Task: Eneter Event name "Strategies for Growth".
Action: Mouse scrolled (544, 250) with delta (0, 0)
Screenshot: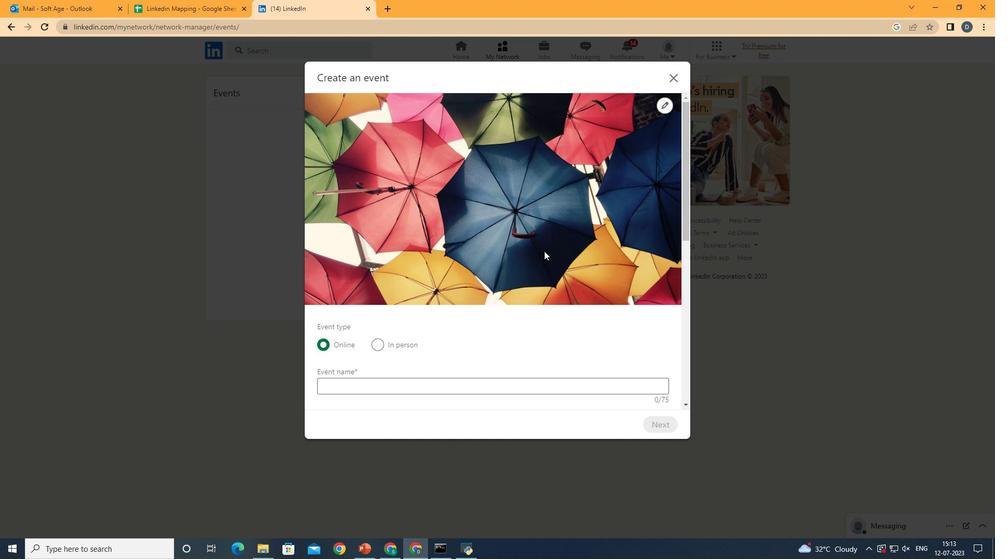 
Action: Mouse scrolled (544, 250) with delta (0, 0)
Screenshot: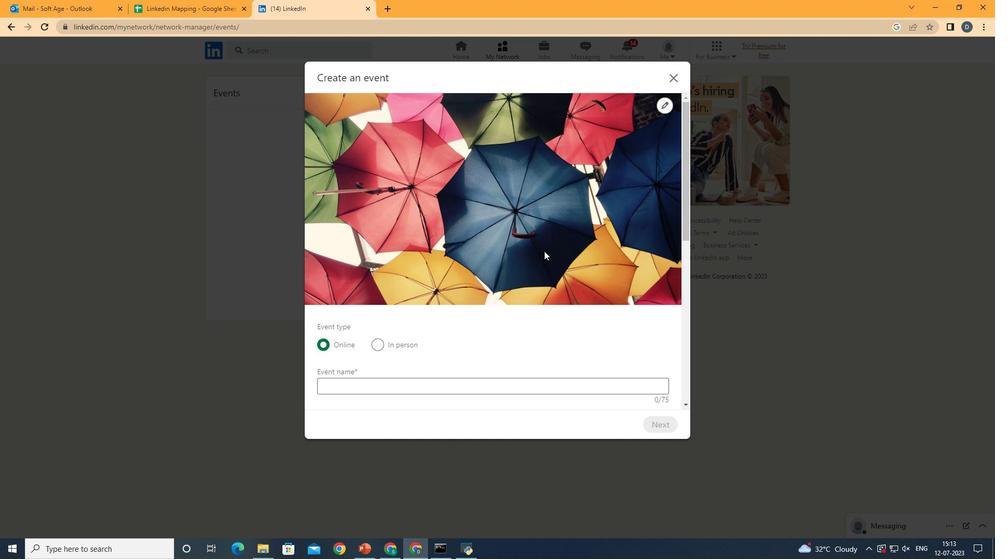 
Action: Mouse moved to (530, 284)
Screenshot: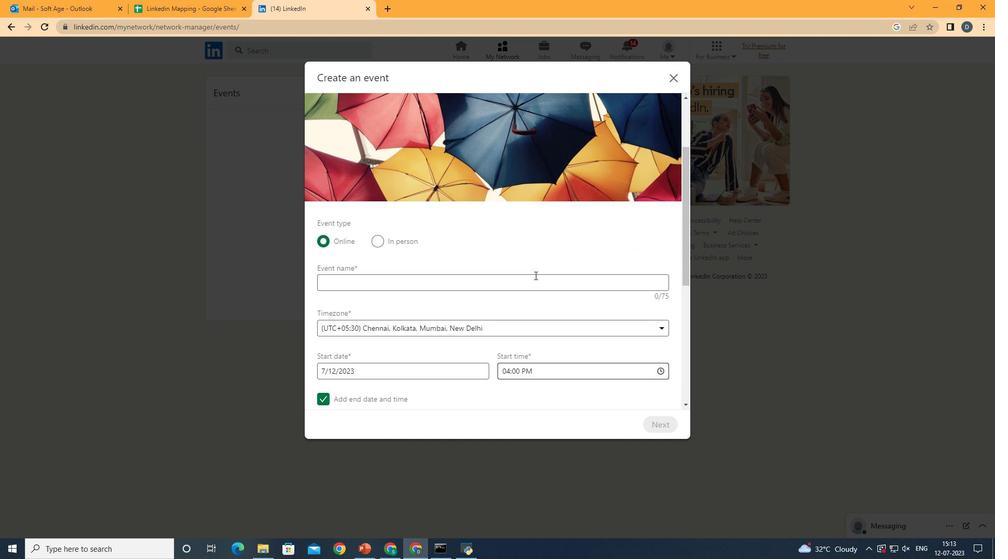 
Action: Mouse pressed left at (530, 284)
Screenshot: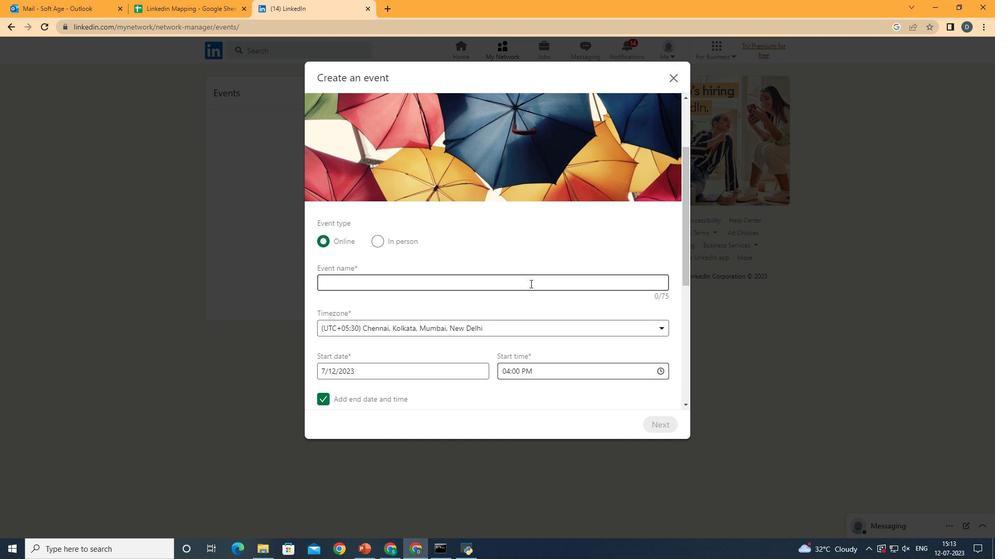 
Action: Key pressed <Key.shift>E<Key.backspace><Key.backspace><Key.shift>Strategies<Key.space>for<Key.space><Key.shift>Growth
Screenshot: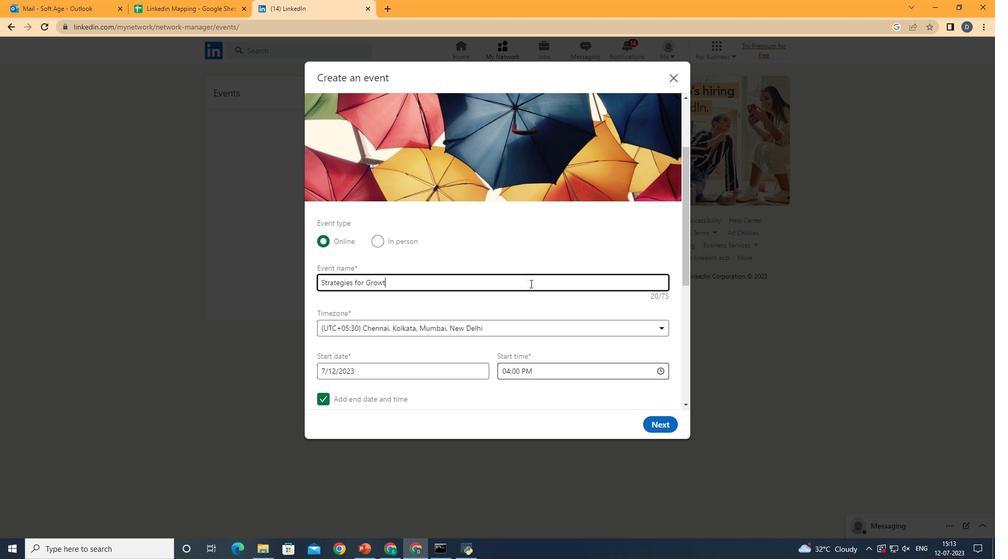 
Action: Mouse moved to (514, 254)
Screenshot: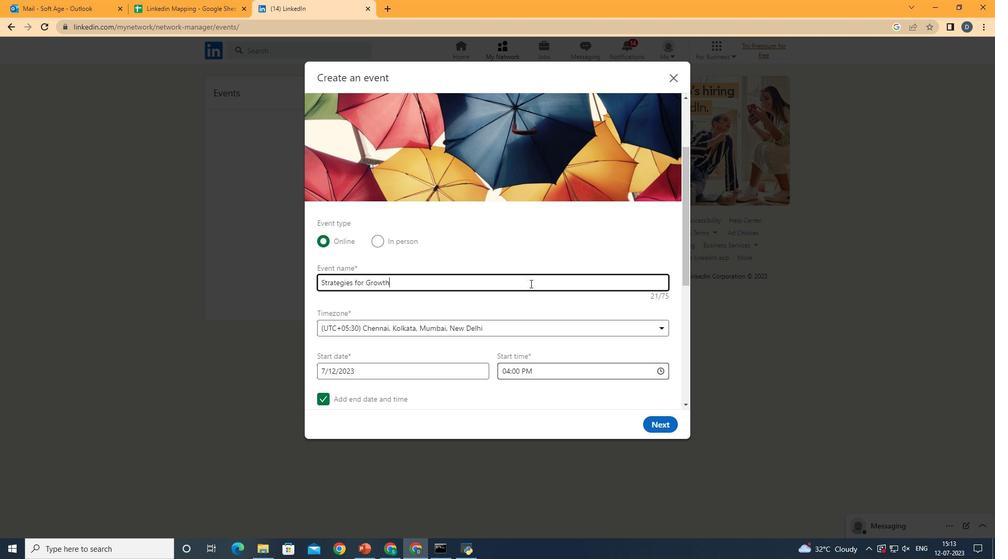 
Action: Mouse pressed left at (514, 254)
Screenshot: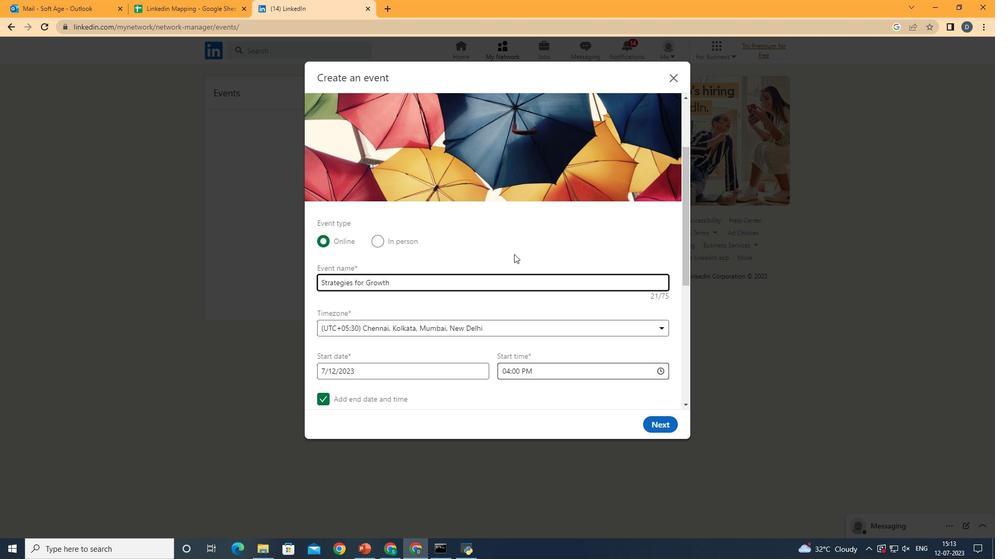 
